 Task: Set the junk email protection level to 'Low' in Outlook.
Action: Mouse moved to (127, 82)
Screenshot: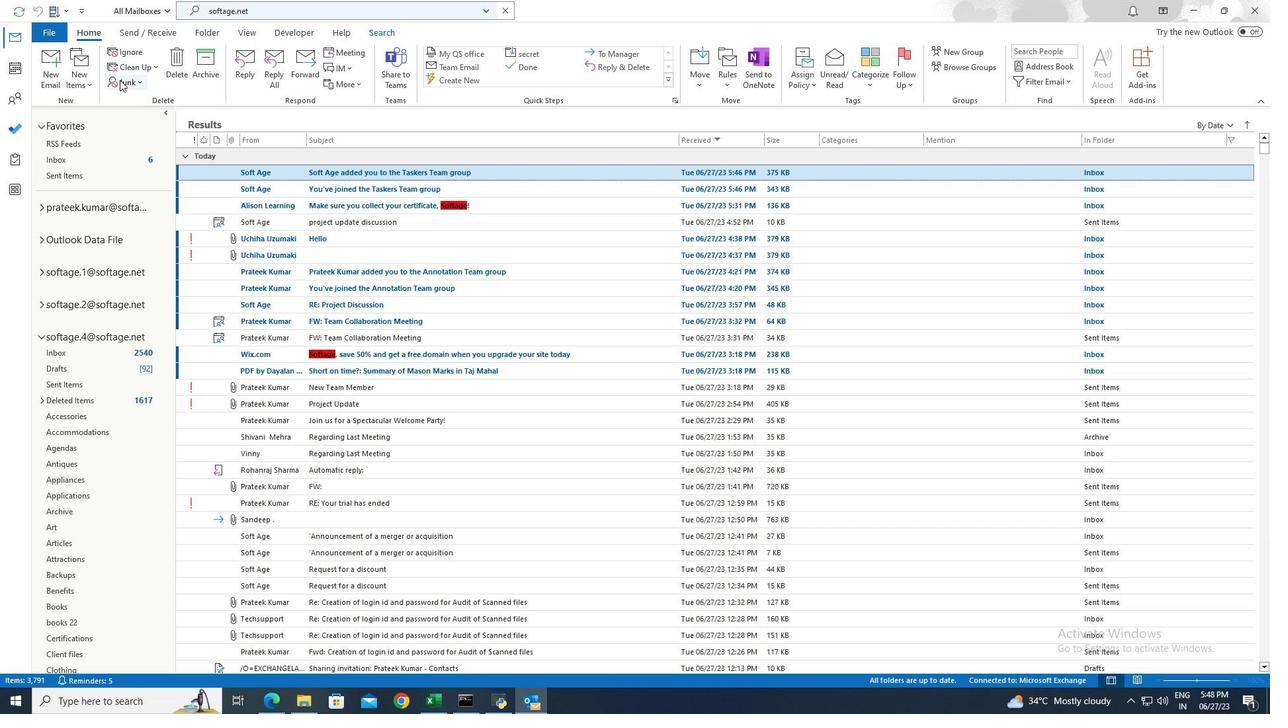 
Action: Mouse pressed left at (127, 82)
Screenshot: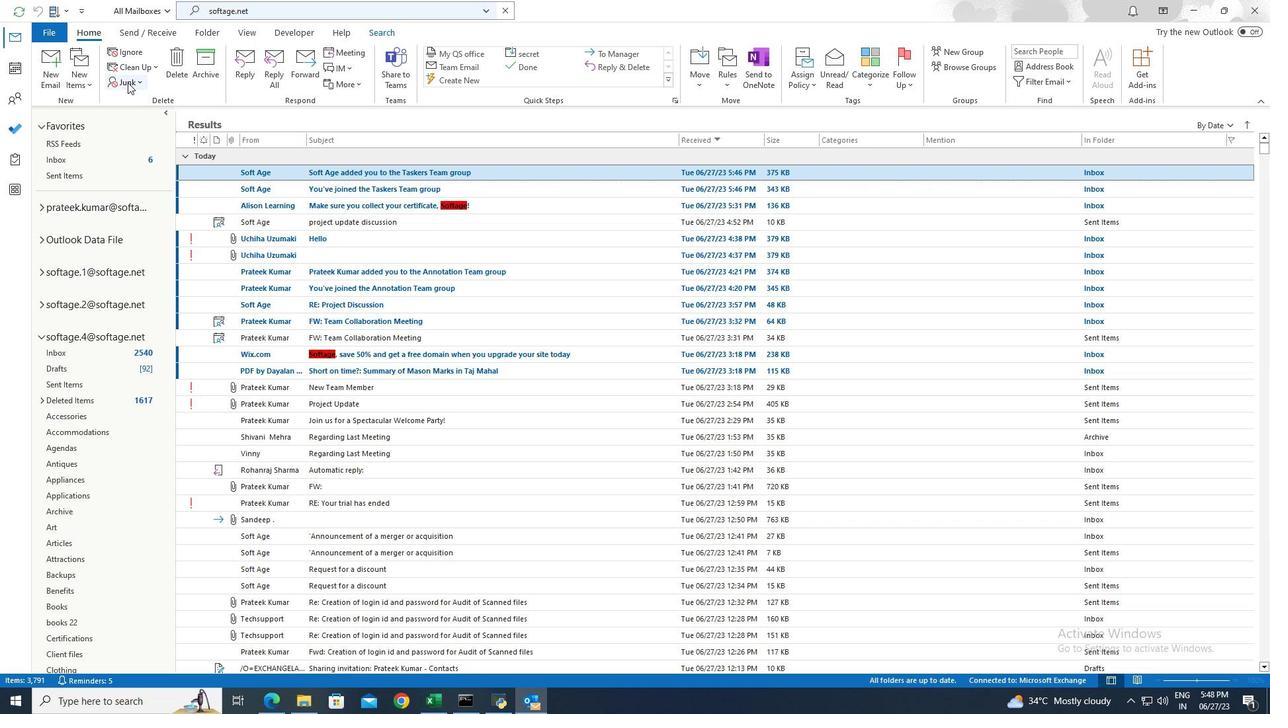 
Action: Mouse moved to (167, 197)
Screenshot: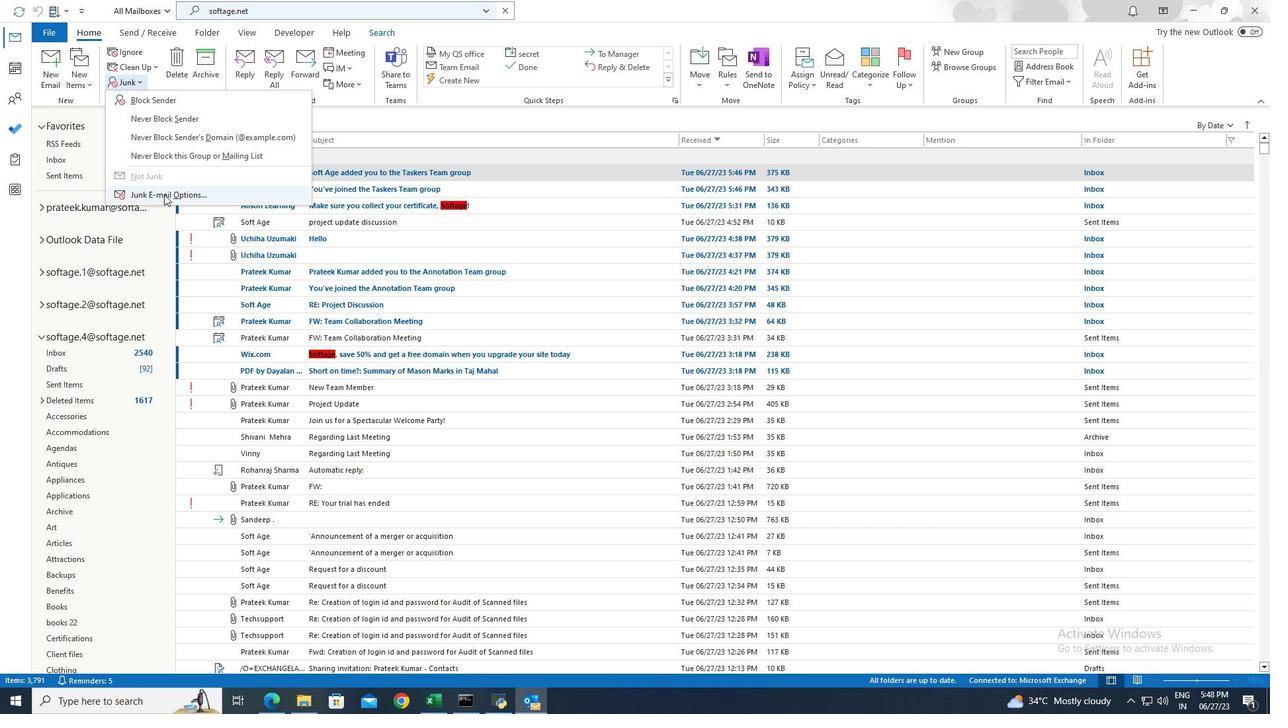 
Action: Mouse pressed left at (167, 197)
Screenshot: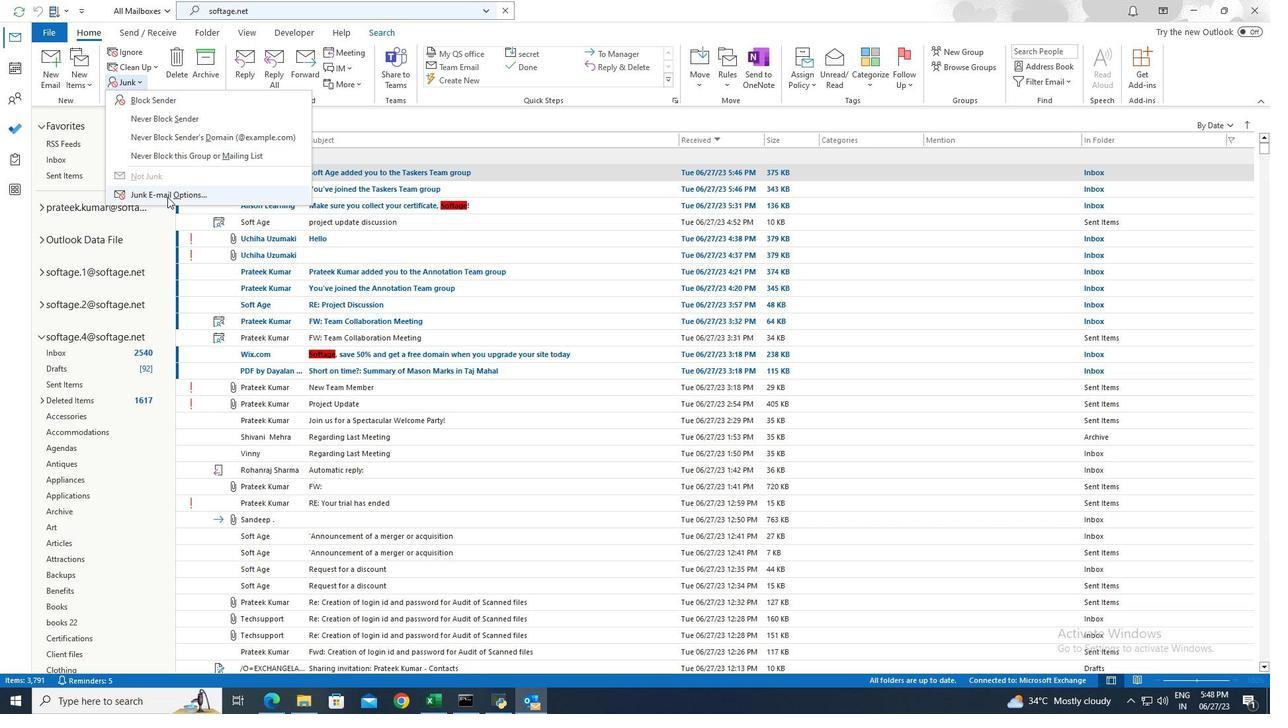 
Action: Mouse moved to (537, 284)
Screenshot: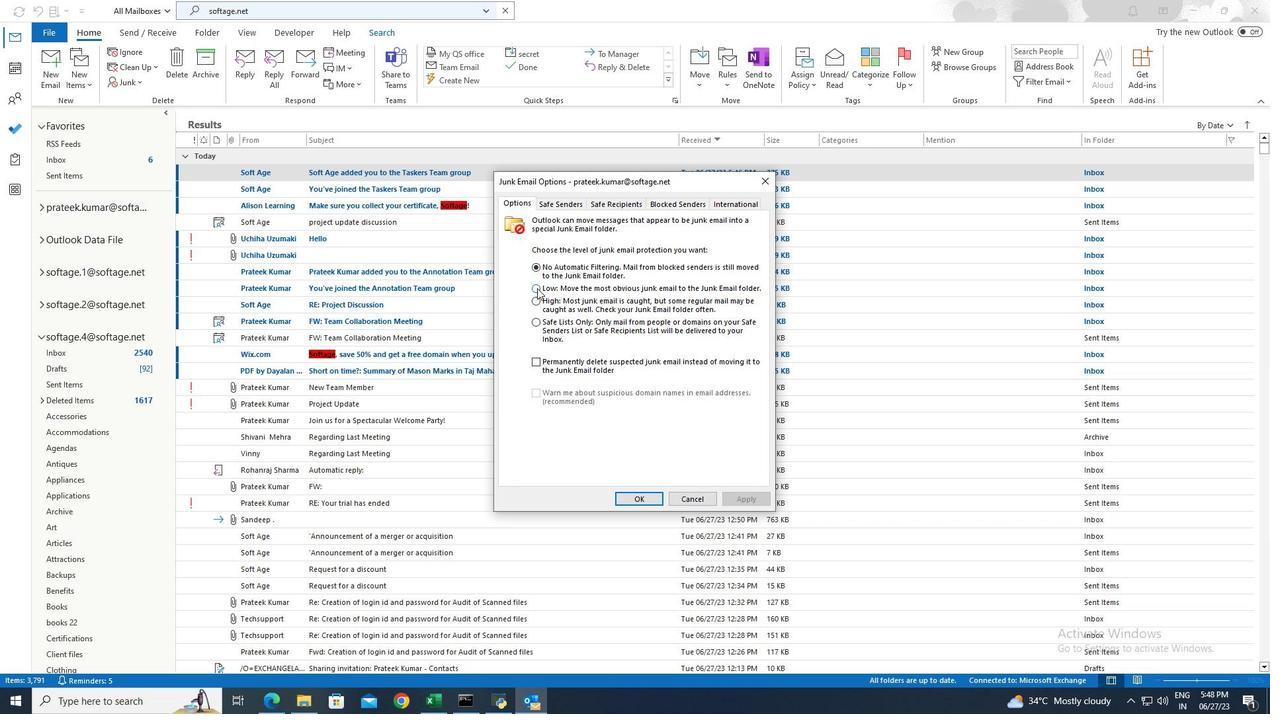 
Action: Mouse pressed left at (537, 284)
Screenshot: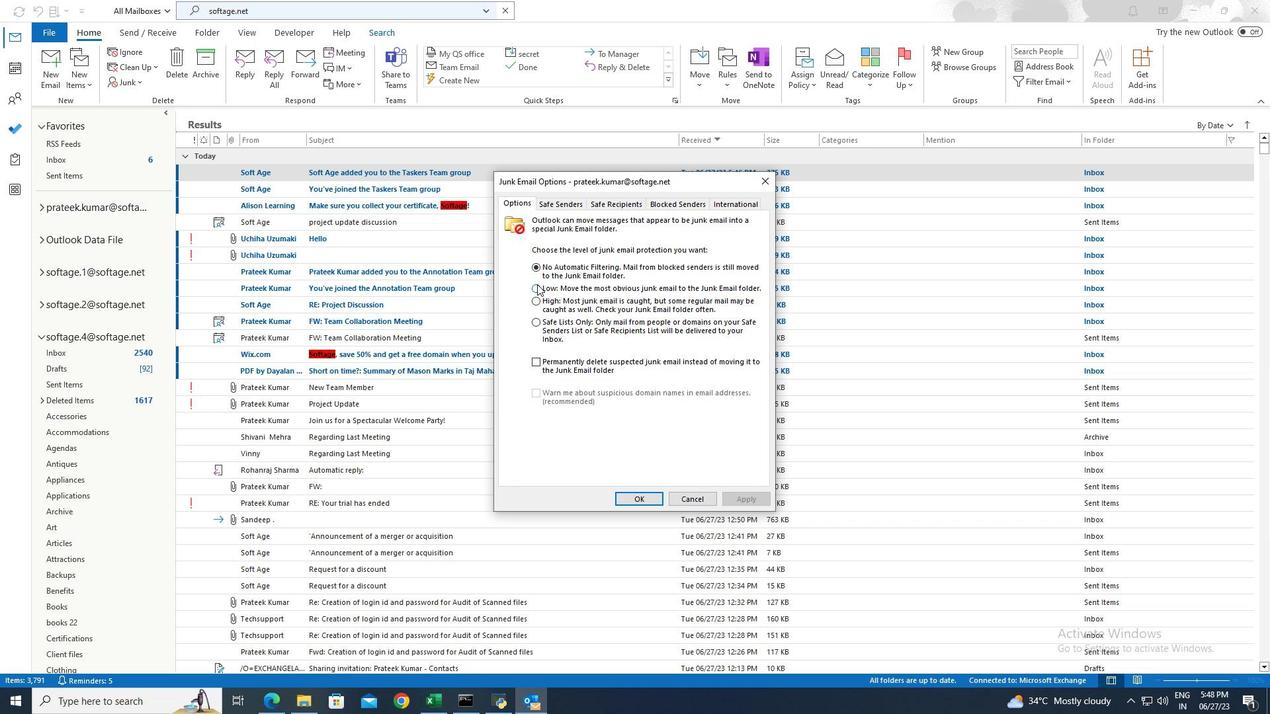 
Action: Mouse moved to (757, 501)
Screenshot: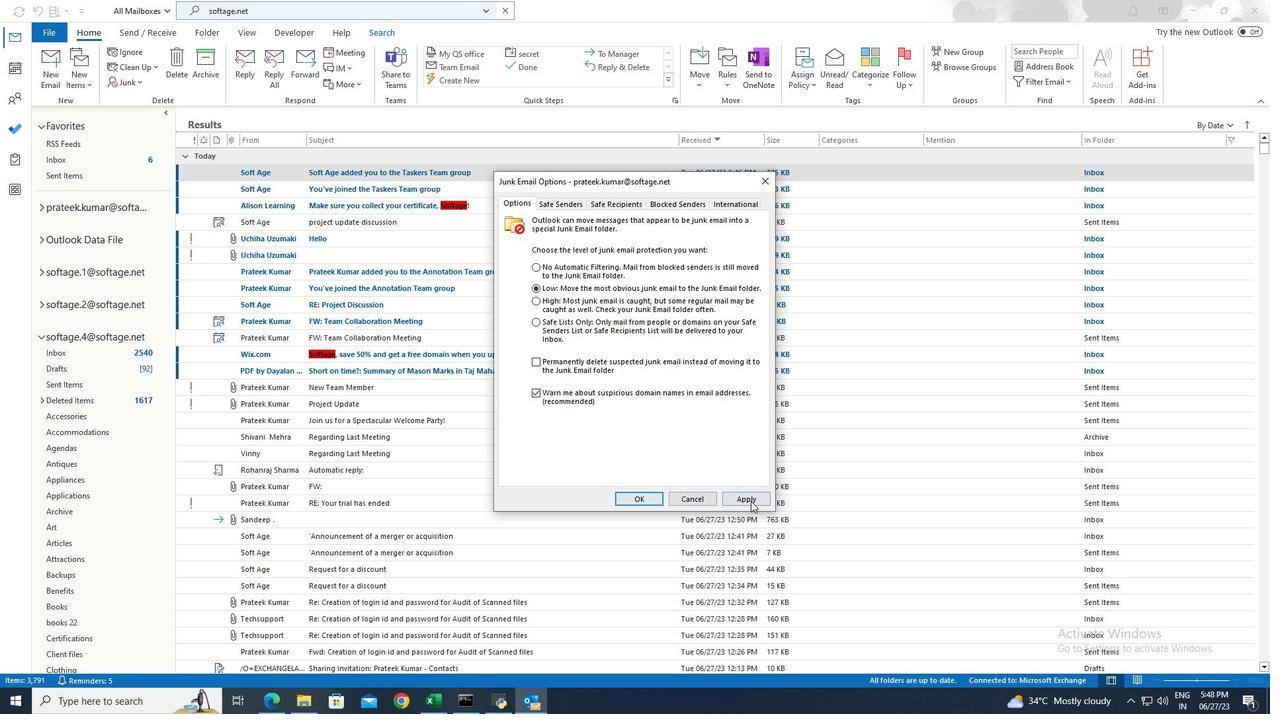 
Action: Mouse pressed left at (757, 501)
Screenshot: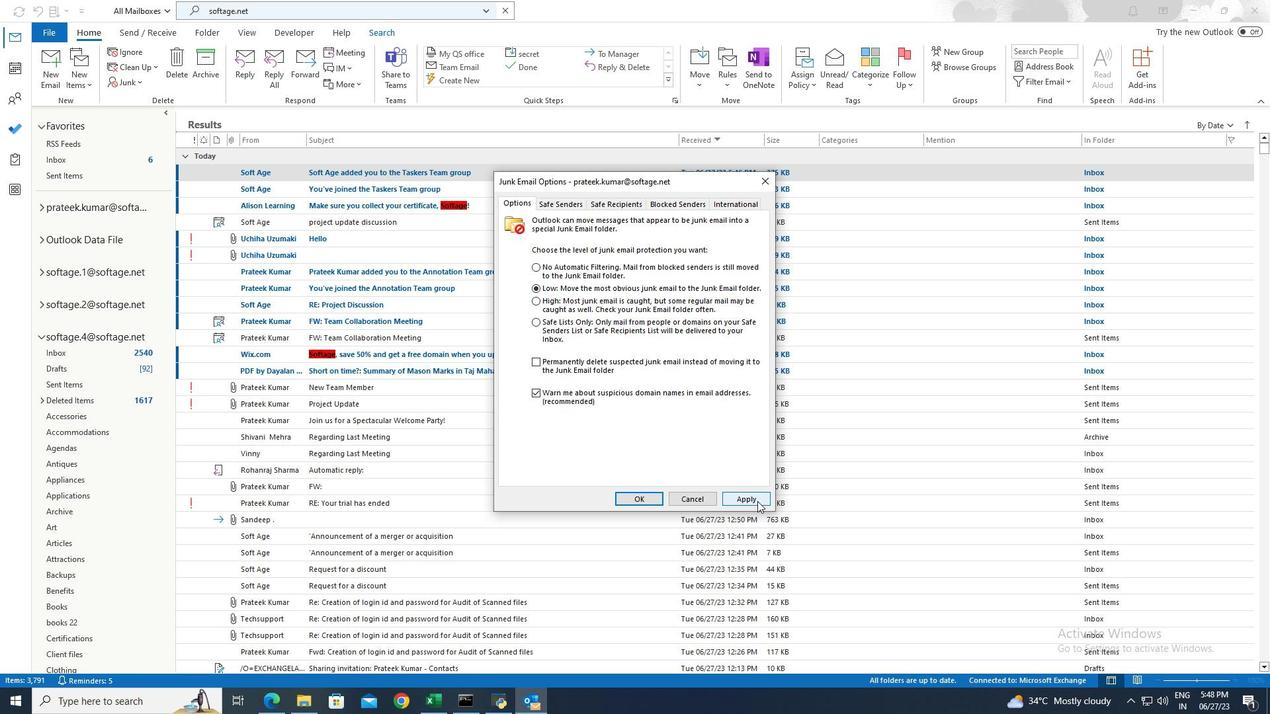 
Action: Mouse moved to (635, 501)
Screenshot: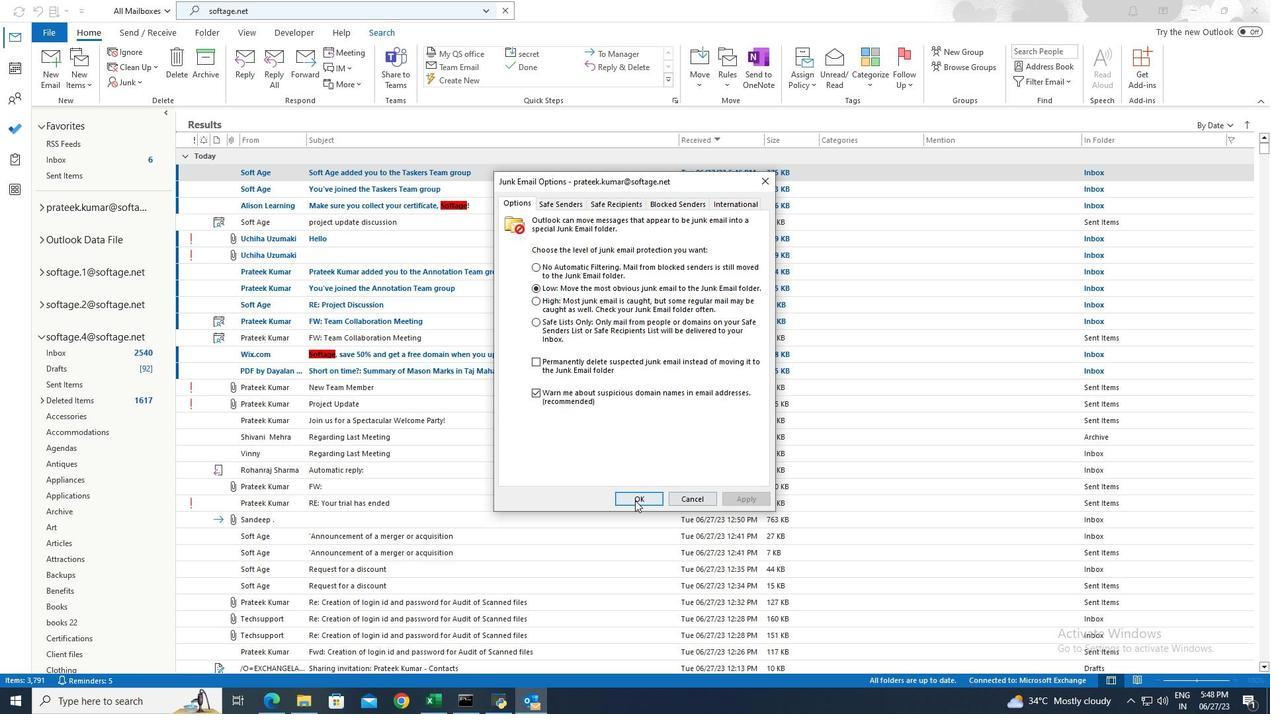 
Action: Mouse pressed left at (635, 501)
Screenshot: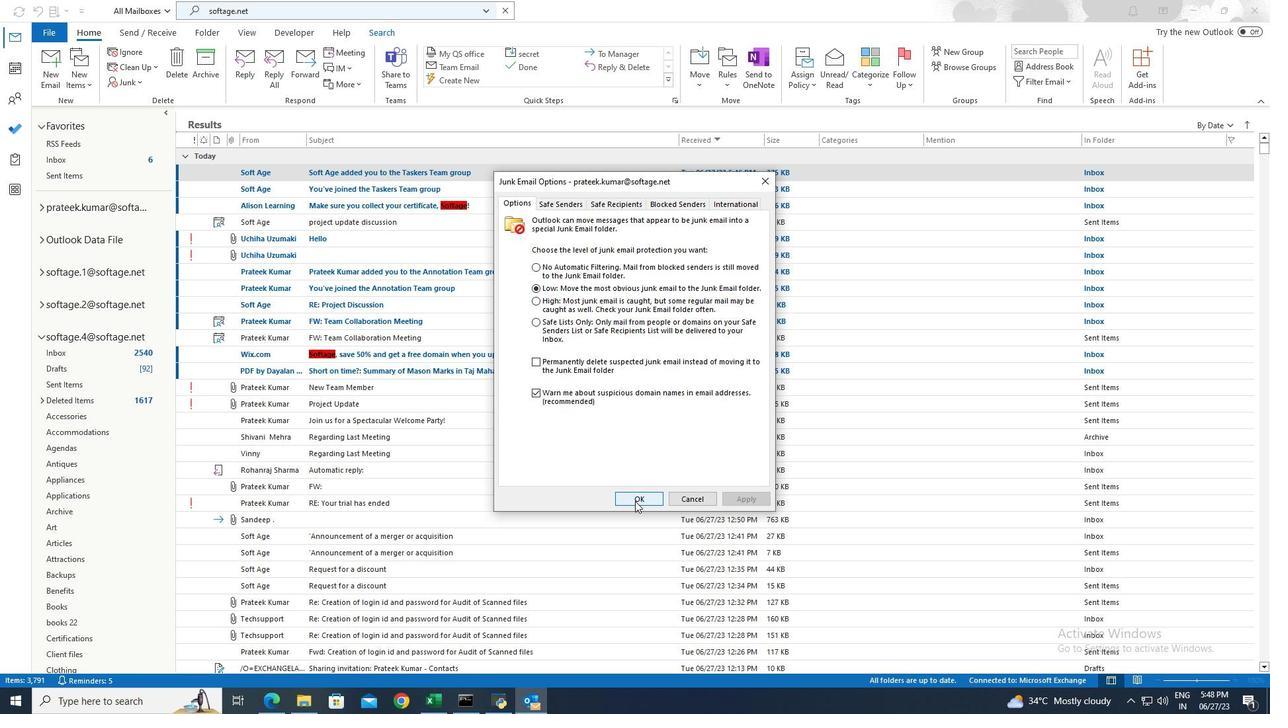 
